 Task: In the Contact  EllaMartinez40@coach.com, Log Meeting with description: 'Participated in a strategic planning meeting to align sales strategies.'; Add date: '10 September, 2023', attach the document: Project_plan.docx. Logged in from softage.10@softage.net
Action: Mouse moved to (82, 63)
Screenshot: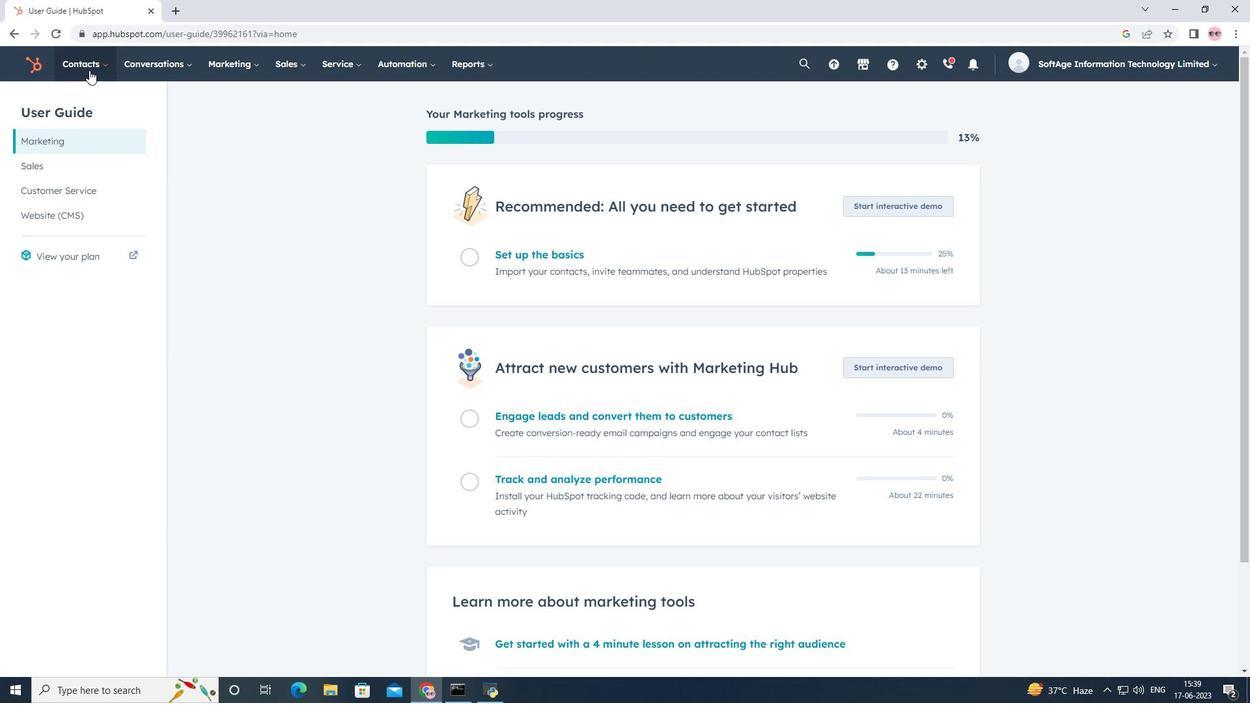
Action: Mouse pressed left at (82, 63)
Screenshot: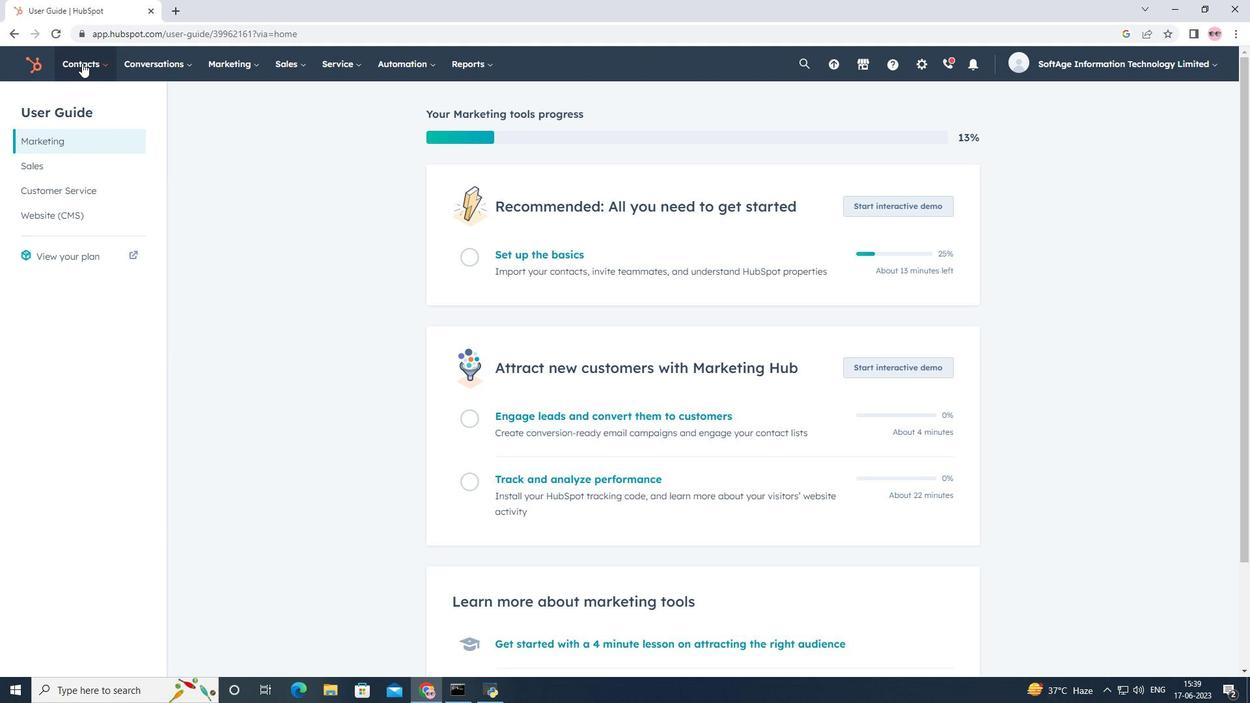 
Action: Mouse moved to (94, 97)
Screenshot: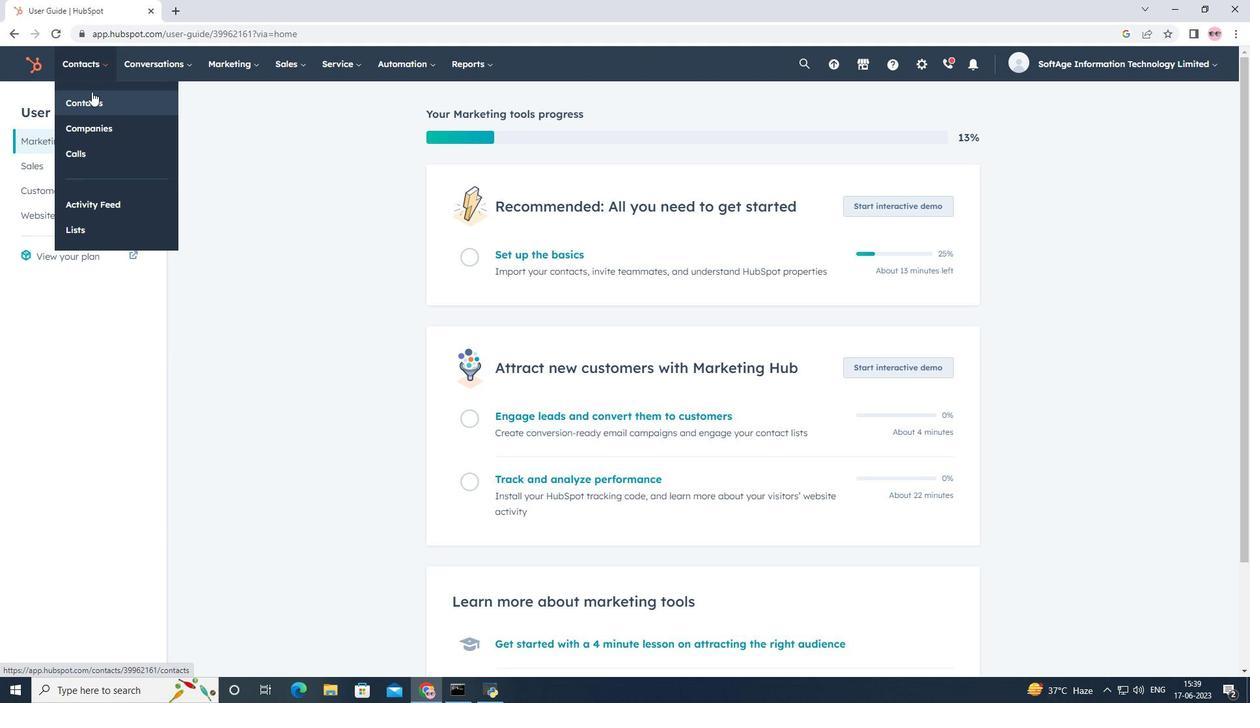 
Action: Mouse pressed left at (94, 97)
Screenshot: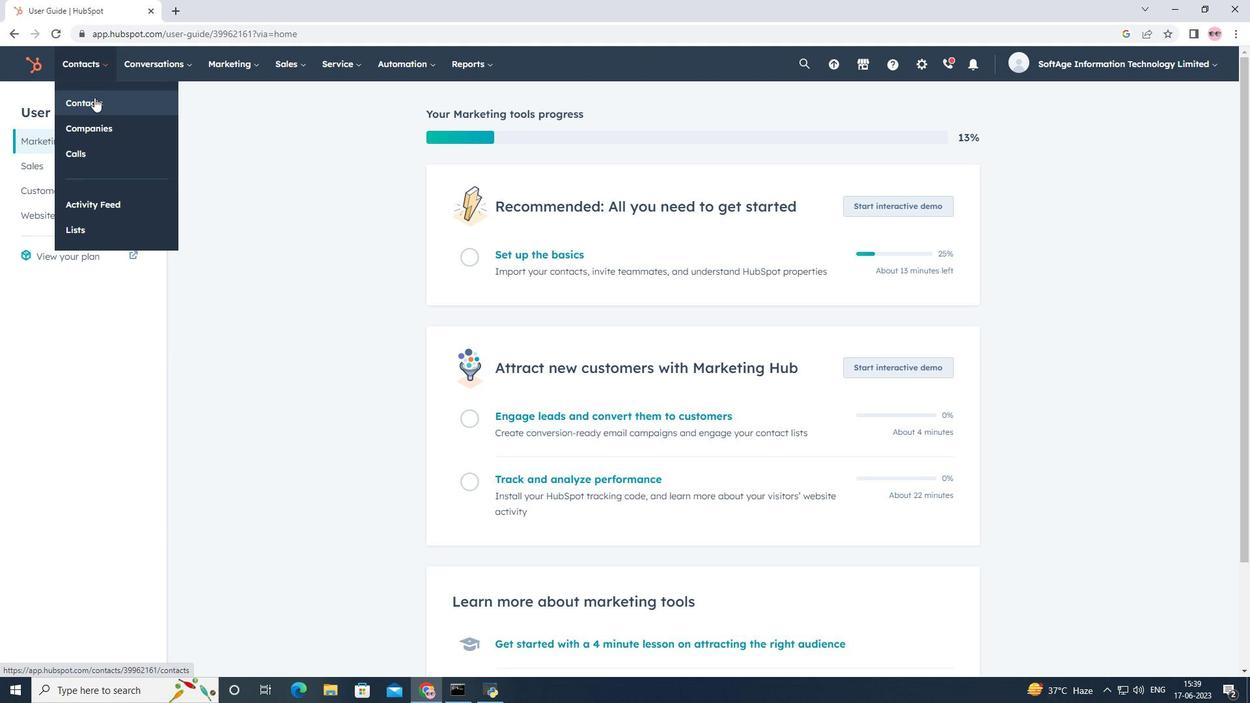 
Action: Mouse moved to (136, 209)
Screenshot: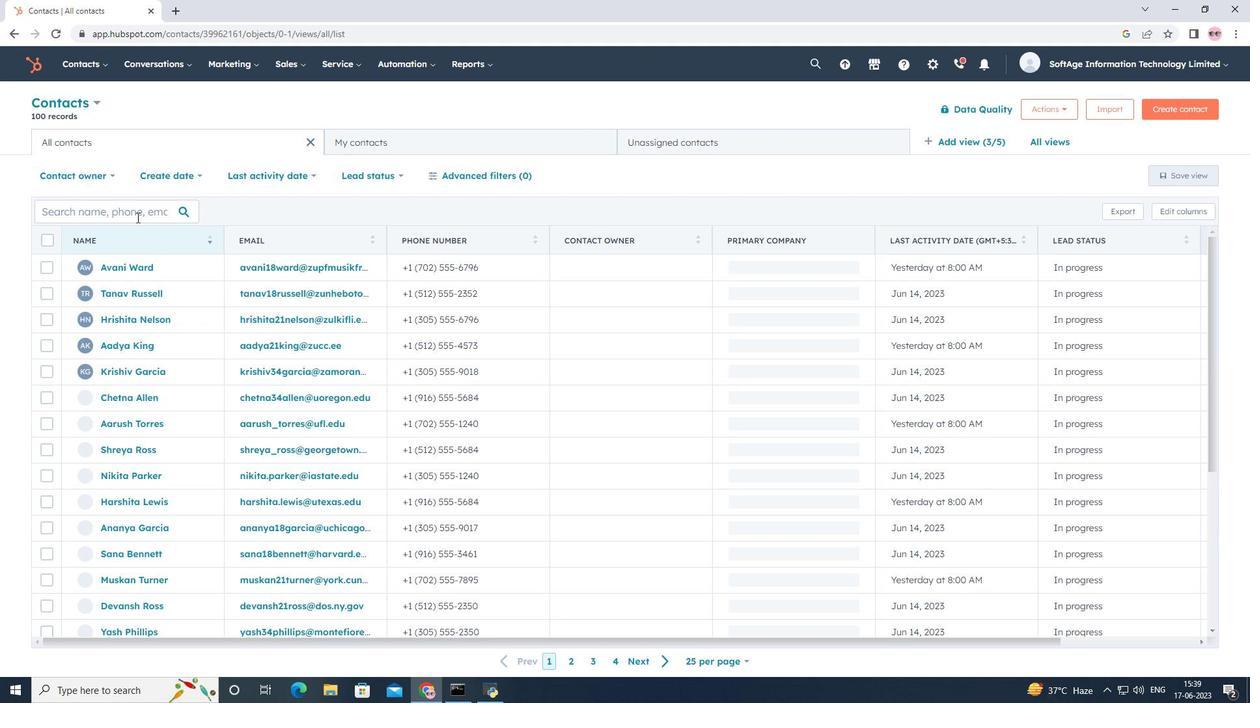 
Action: Mouse pressed left at (136, 209)
Screenshot: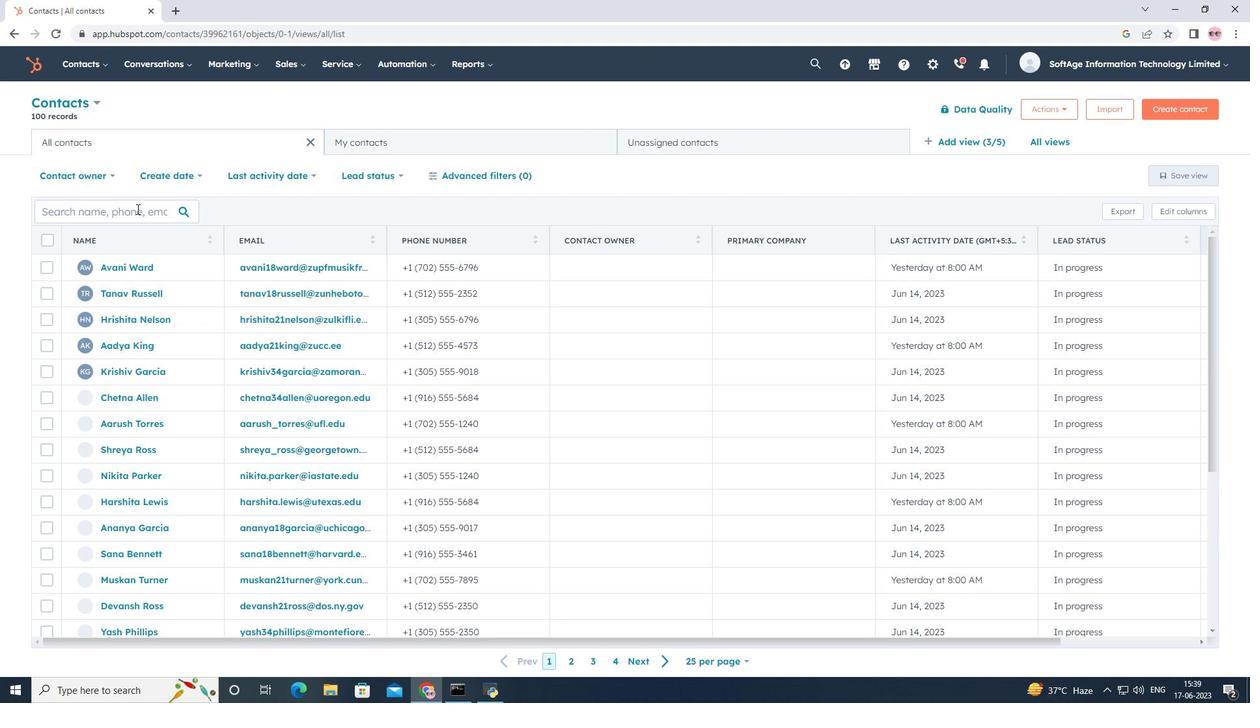 
Action: Key pressed <Key.shift>Ella<Key.shift>Martinez40<Key.shift>@coach.com
Screenshot: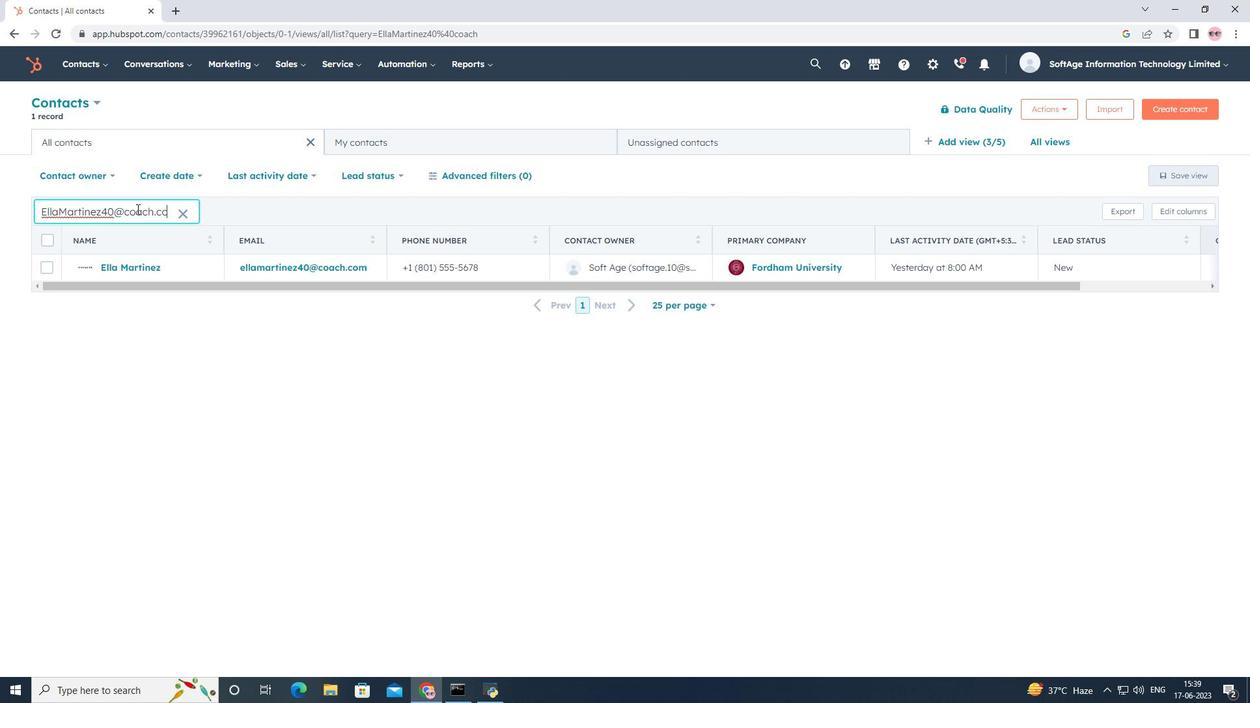 
Action: Mouse moved to (131, 264)
Screenshot: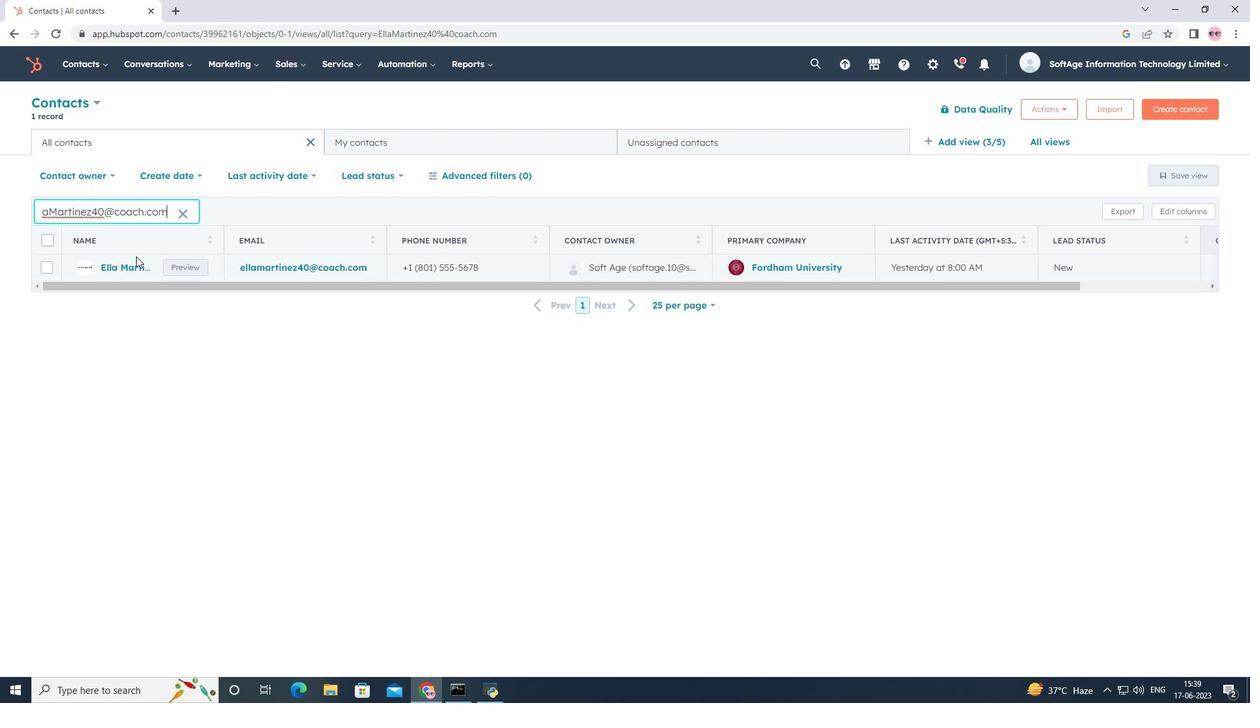 
Action: Mouse pressed left at (131, 264)
Screenshot: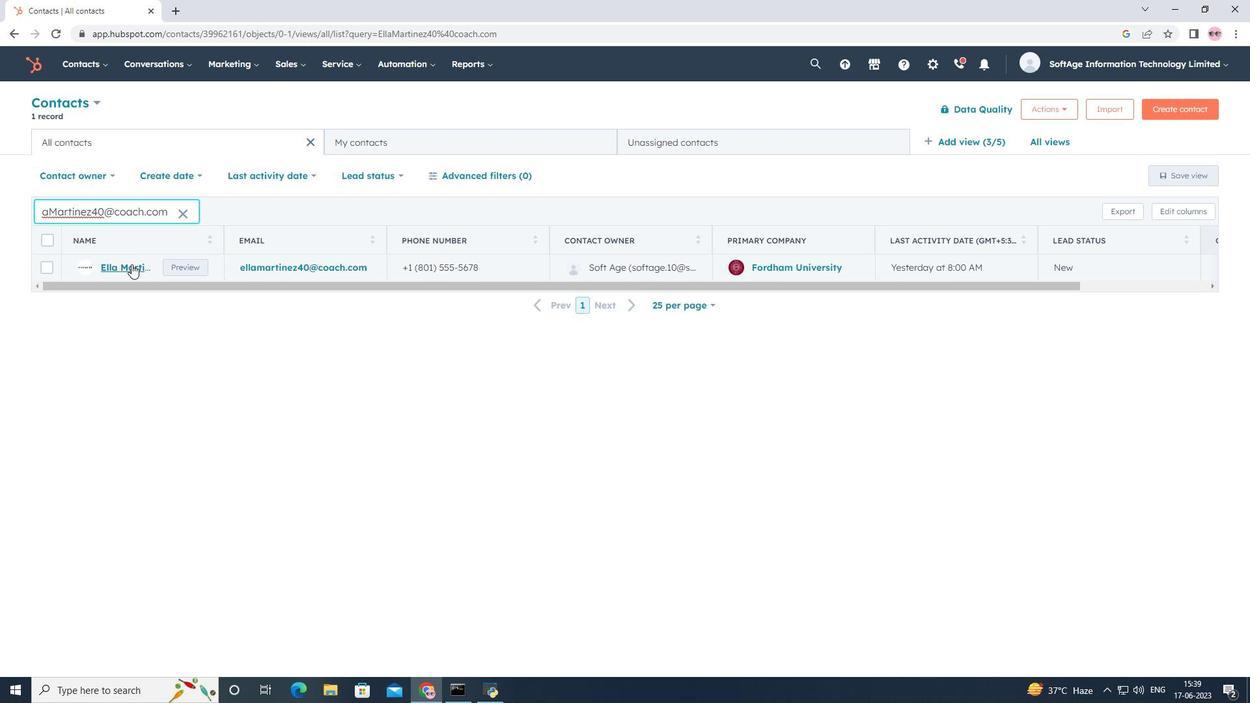 
Action: Mouse moved to (250, 213)
Screenshot: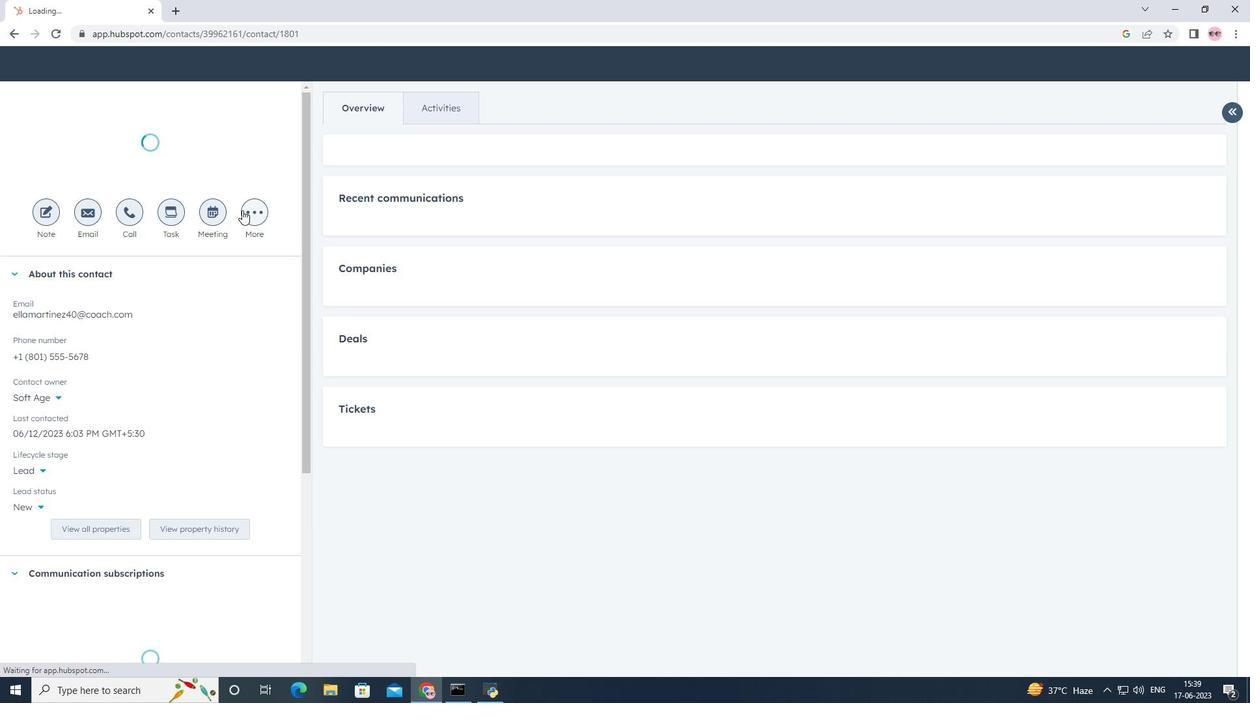 
Action: Mouse pressed left at (250, 213)
Screenshot: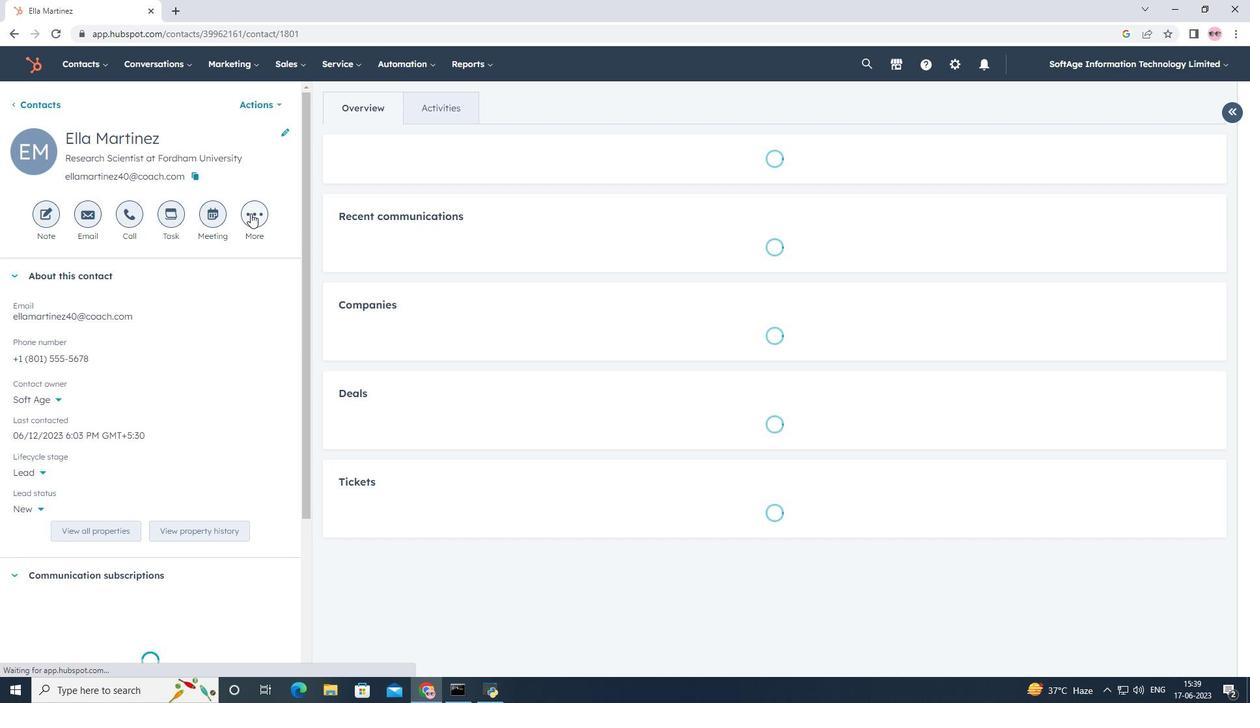 
Action: Mouse moved to (254, 353)
Screenshot: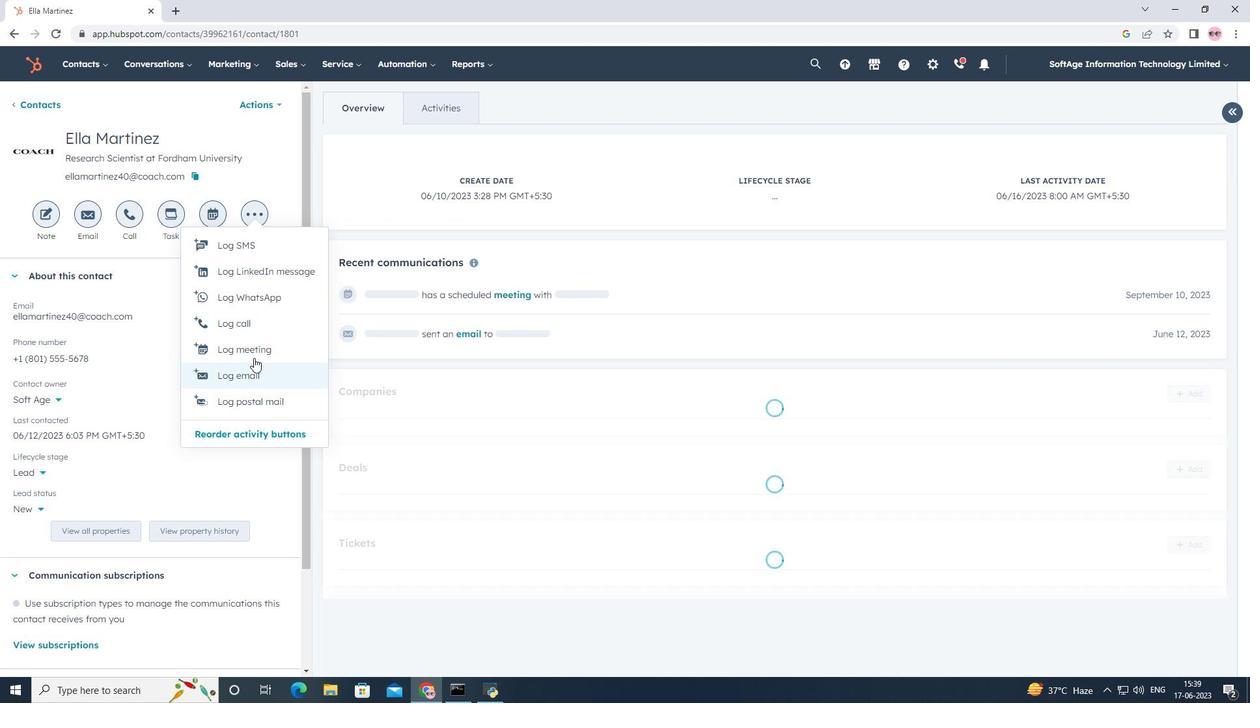 
Action: Mouse pressed left at (254, 353)
Screenshot: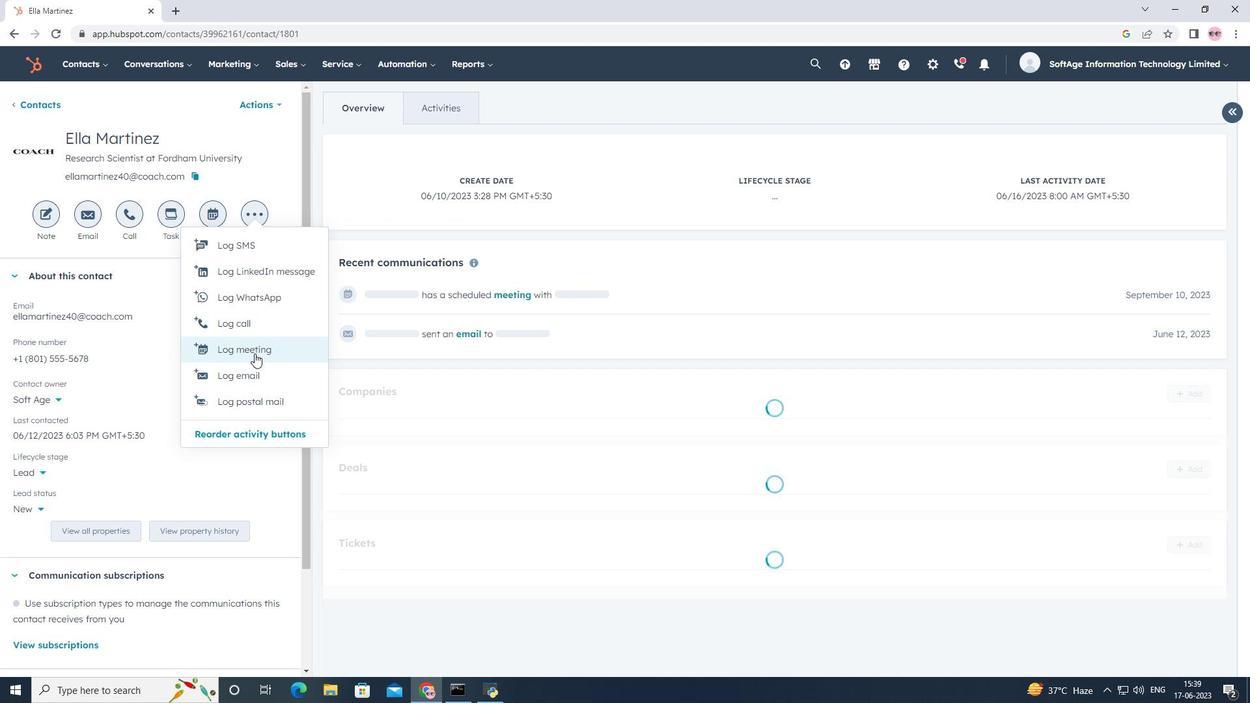 
Action: Mouse moved to (798, 537)
Screenshot: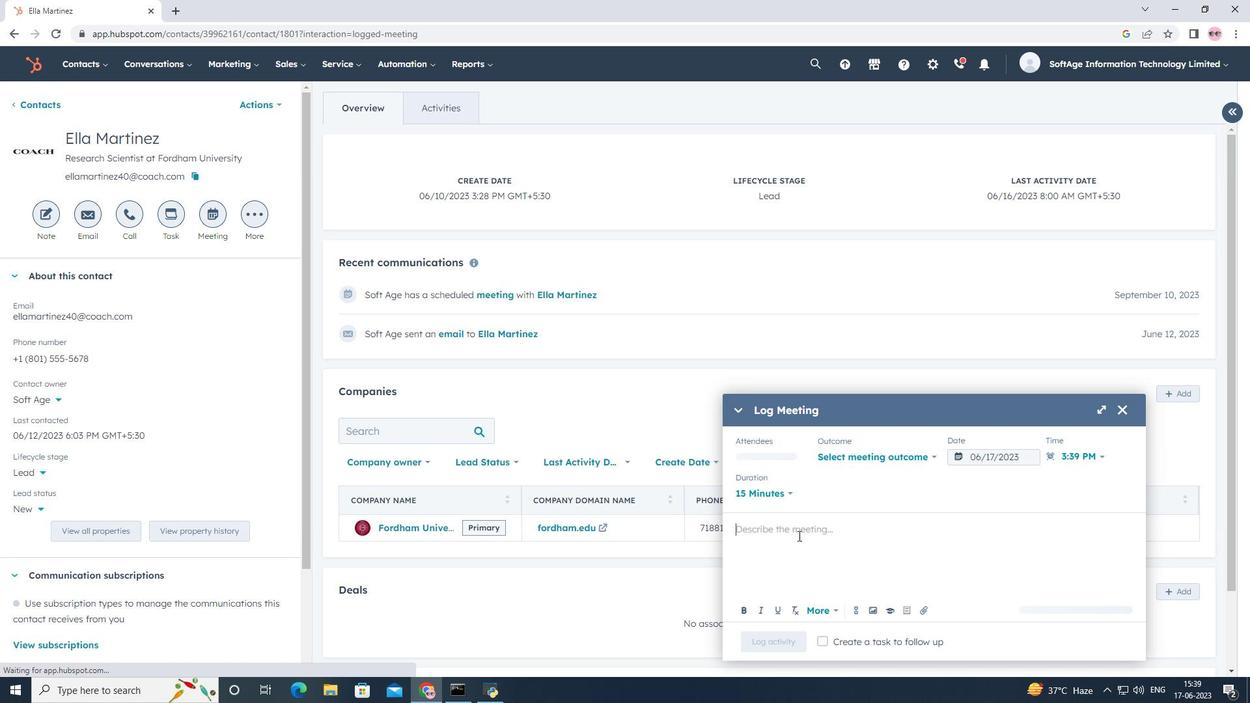 
Action: Mouse pressed left at (798, 537)
Screenshot: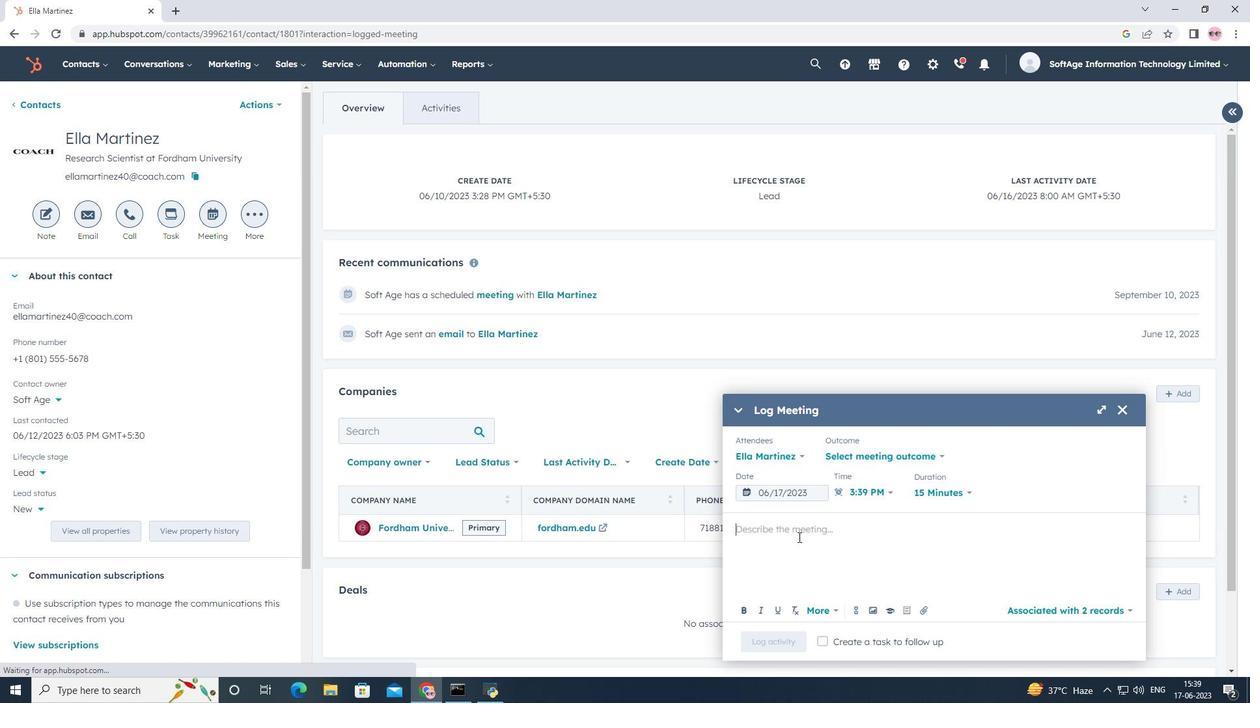 
Action: Key pressed <Key.shift>Participated<Key.space>in<Key.space>a<Key.space>strategic<Key.space>planning<Key.space>meeting<Key.space>to<Key.space>align<Key.space>sales<Key.space>strategies,<Key.backspace>.
Screenshot: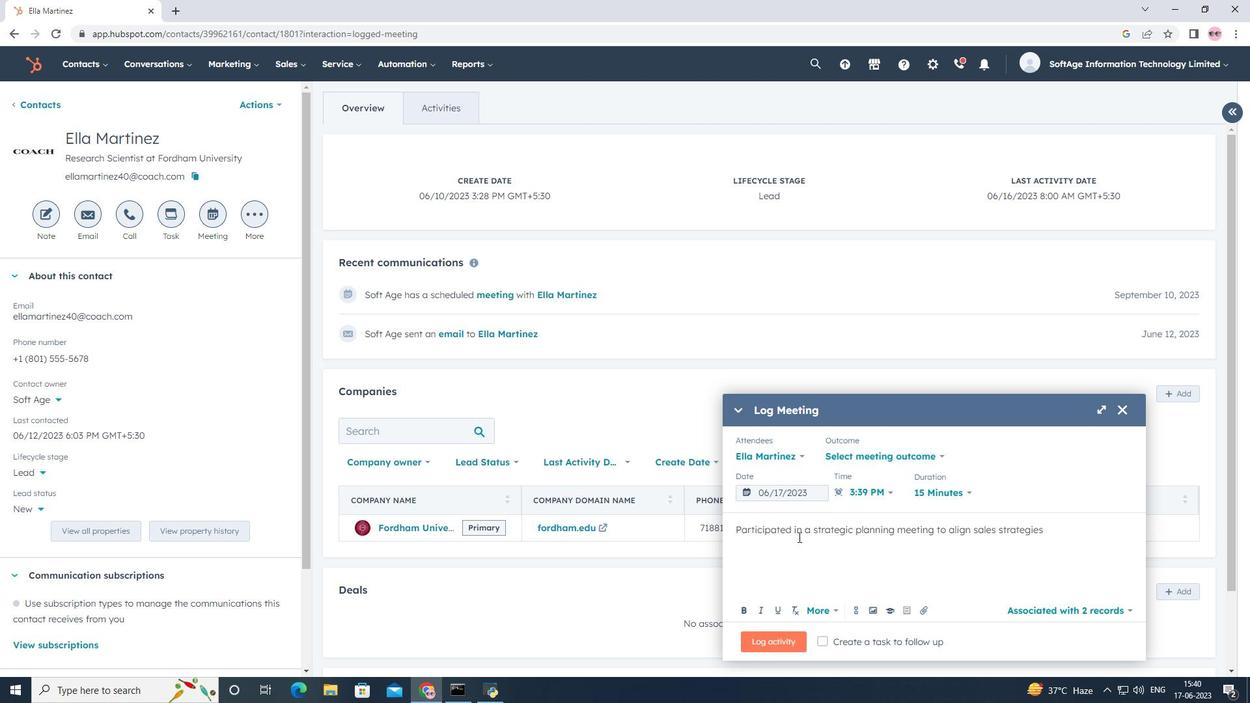 
Action: Mouse moved to (813, 492)
Screenshot: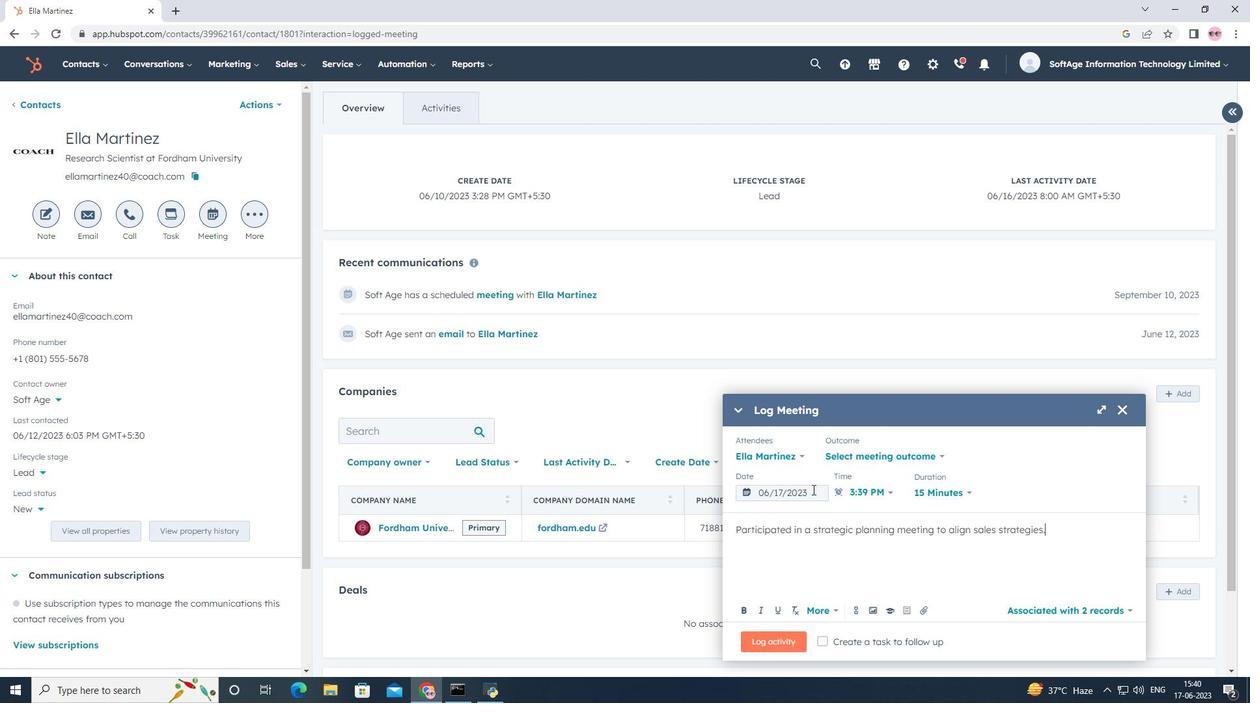 
Action: Mouse pressed left at (813, 492)
Screenshot: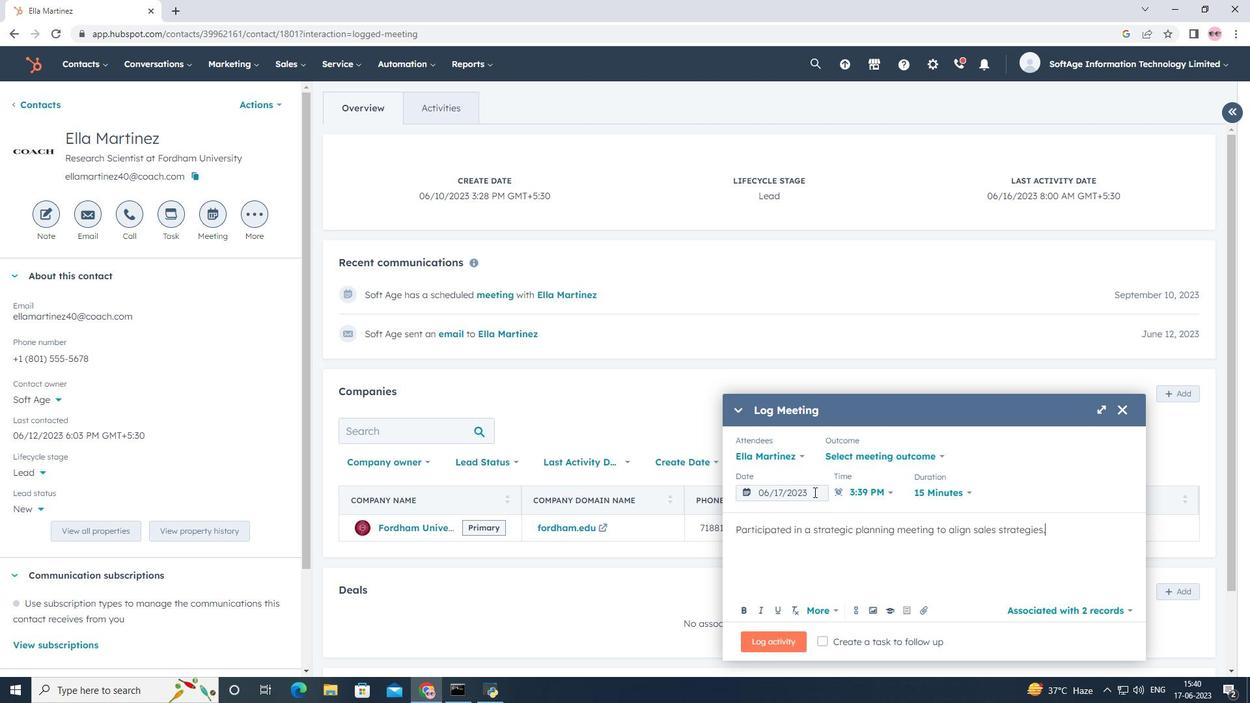 
Action: Mouse moved to (914, 284)
Screenshot: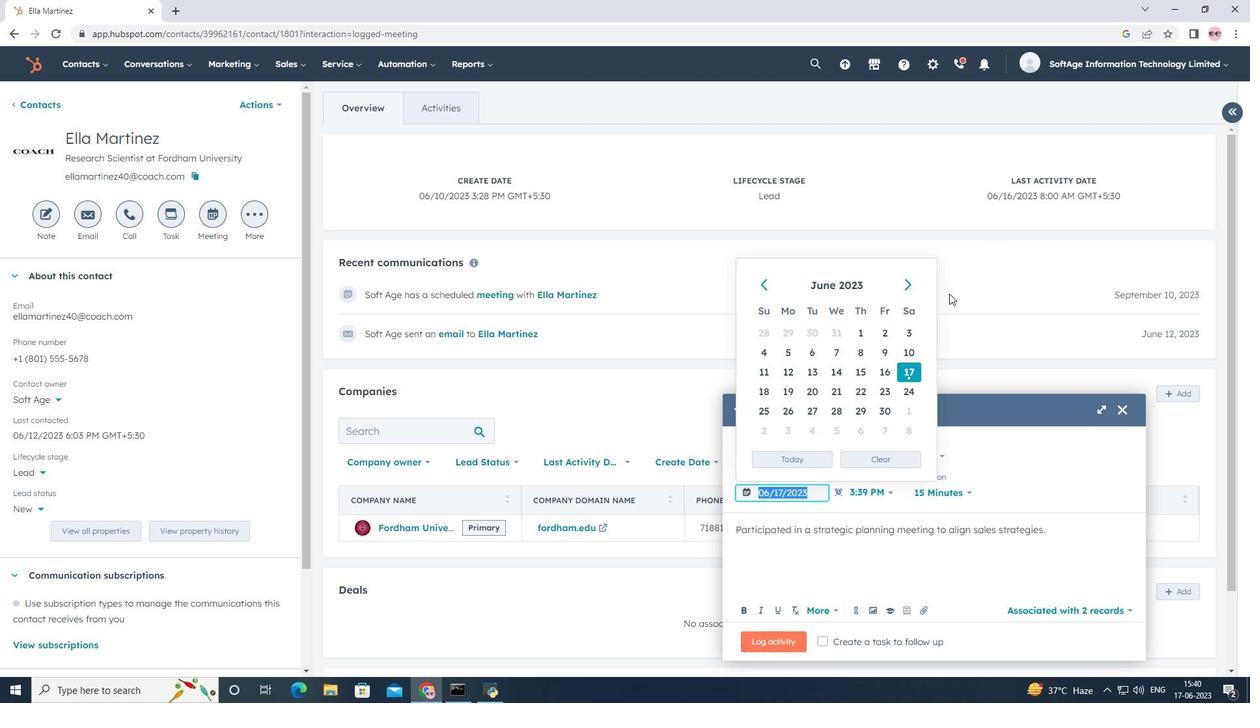 
Action: Mouse pressed left at (914, 284)
Screenshot: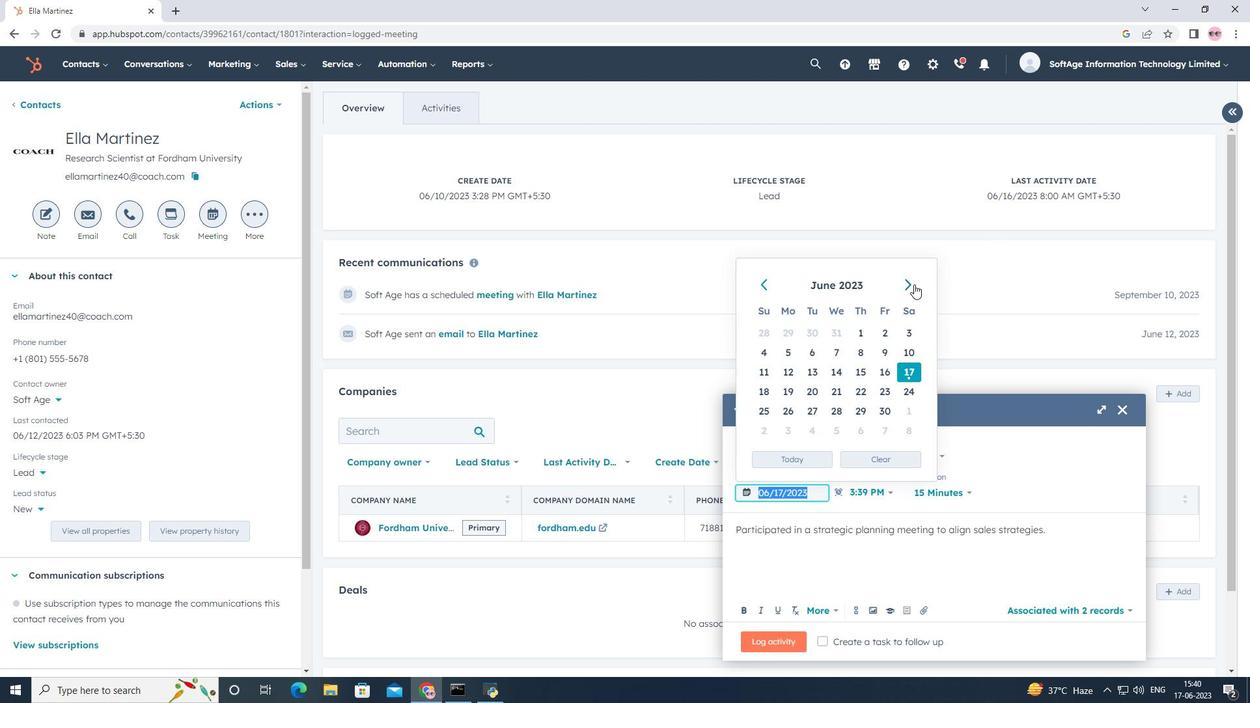 
Action: Mouse pressed left at (914, 284)
Screenshot: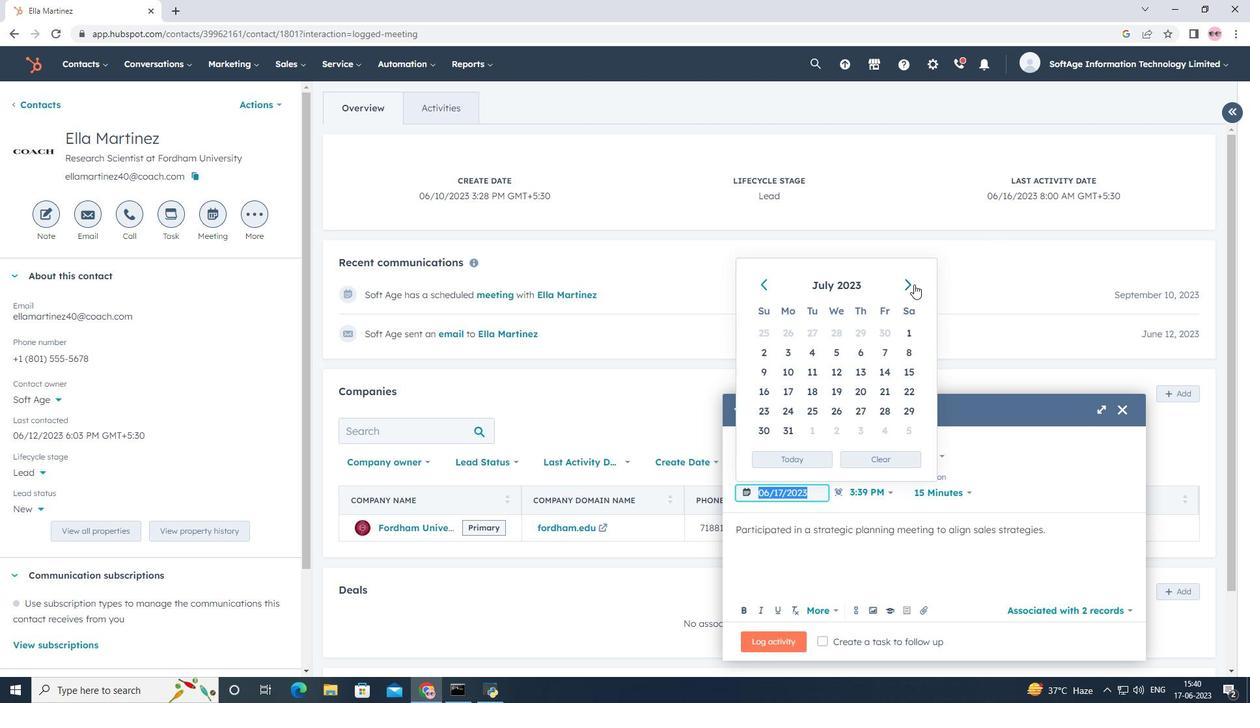 
Action: Mouse moved to (910, 291)
Screenshot: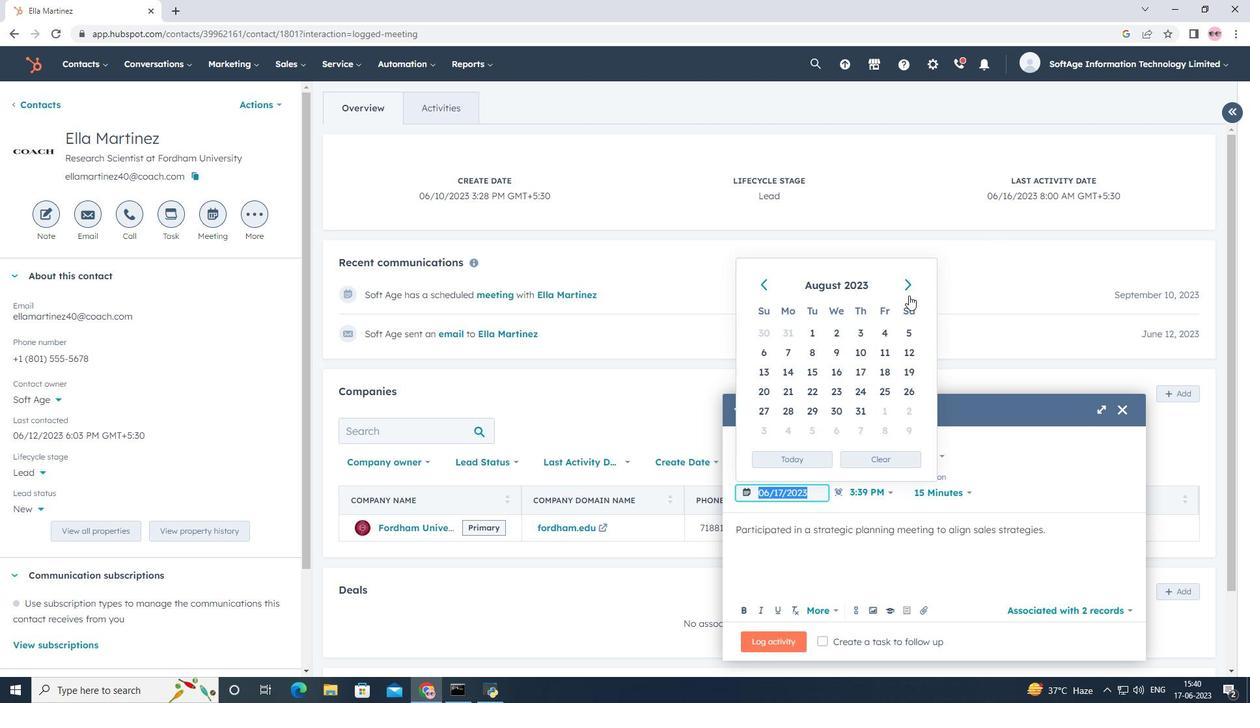 
Action: Mouse pressed left at (910, 291)
Screenshot: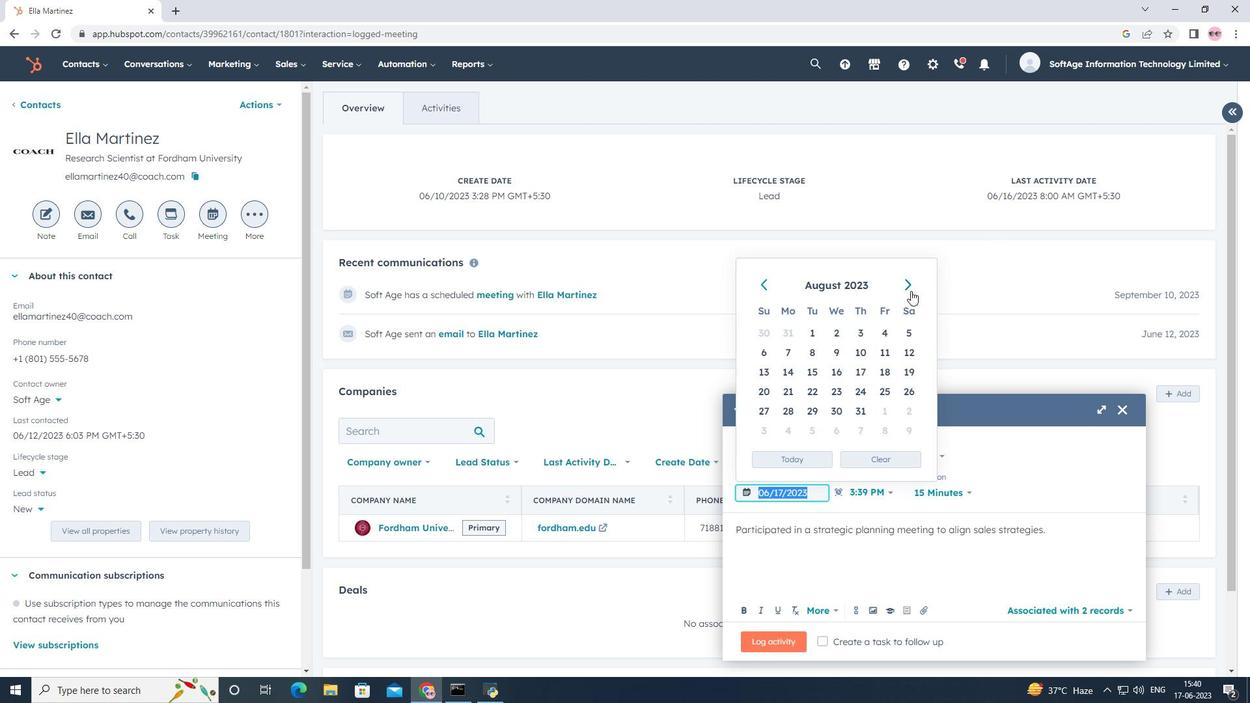 
Action: Mouse moved to (765, 375)
Screenshot: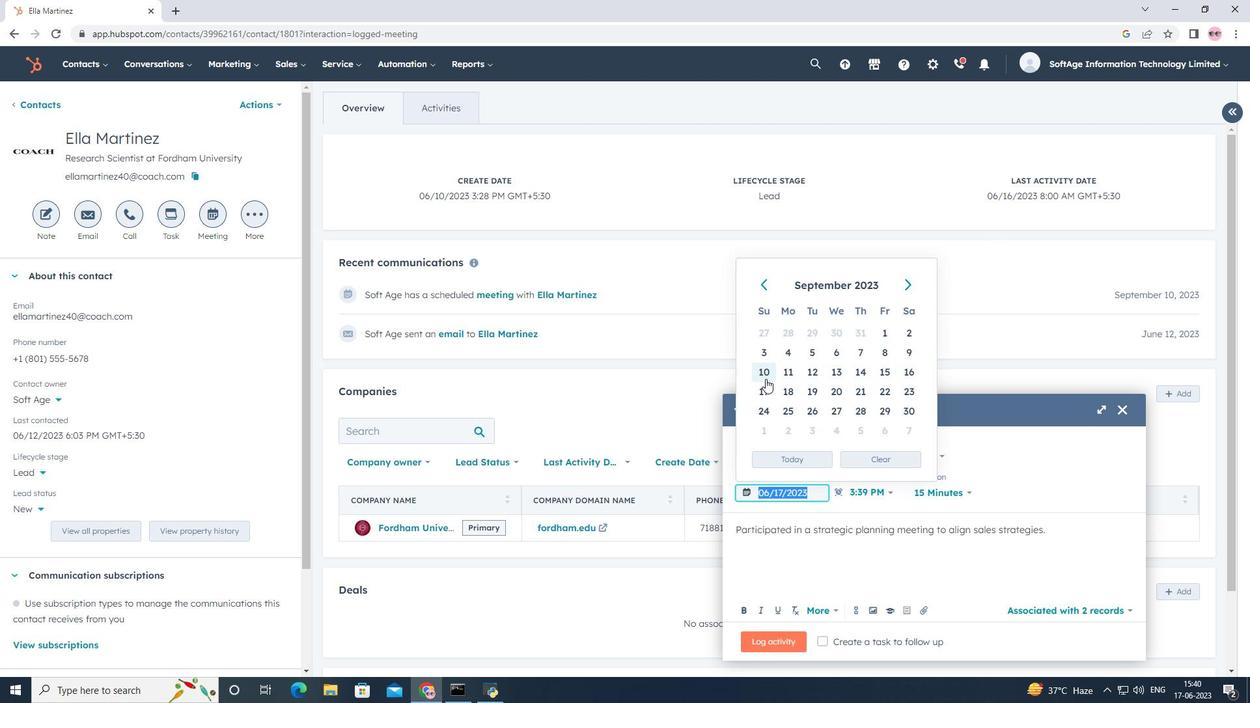 
Action: Mouse pressed left at (765, 375)
Screenshot: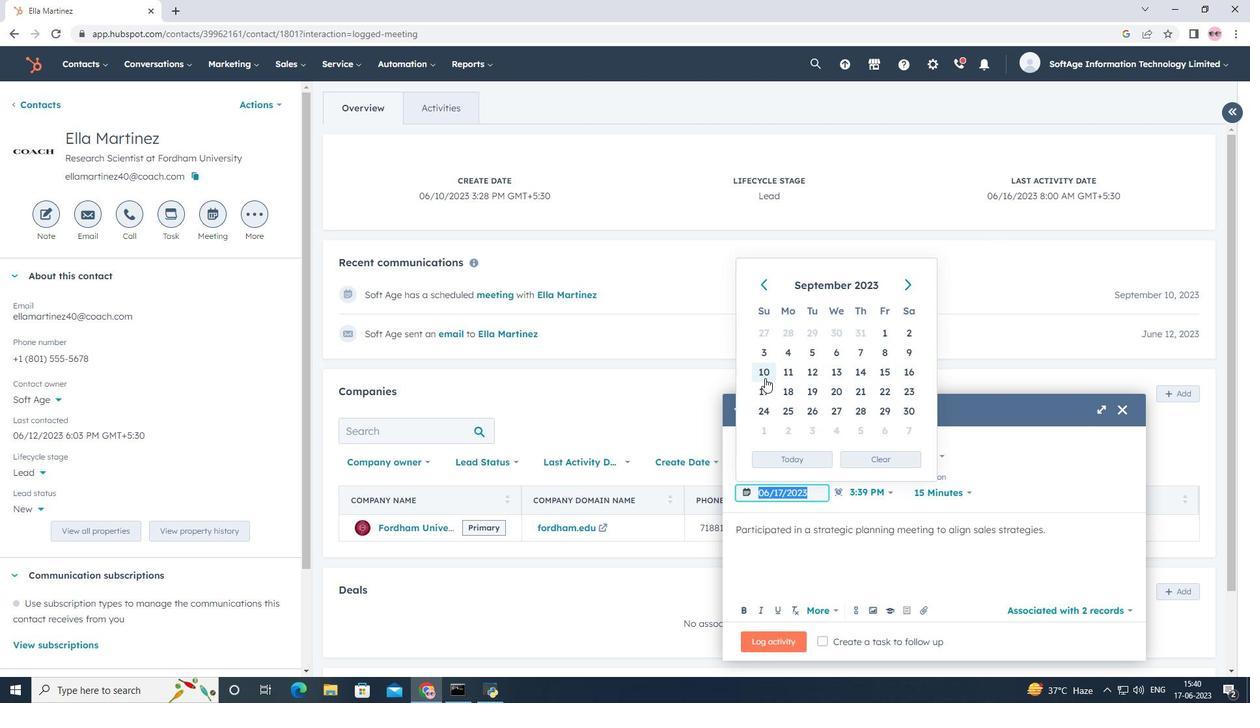 
Action: Mouse moved to (918, 611)
Screenshot: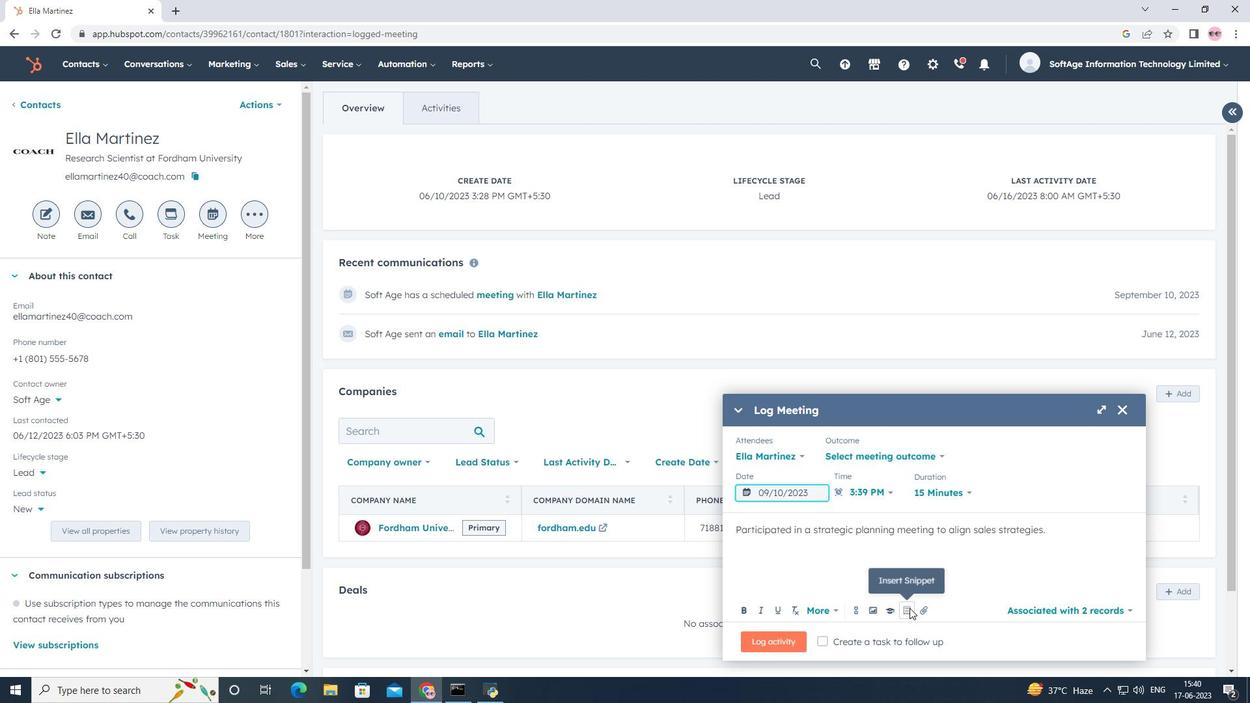 
Action: Mouse pressed left at (918, 611)
Screenshot: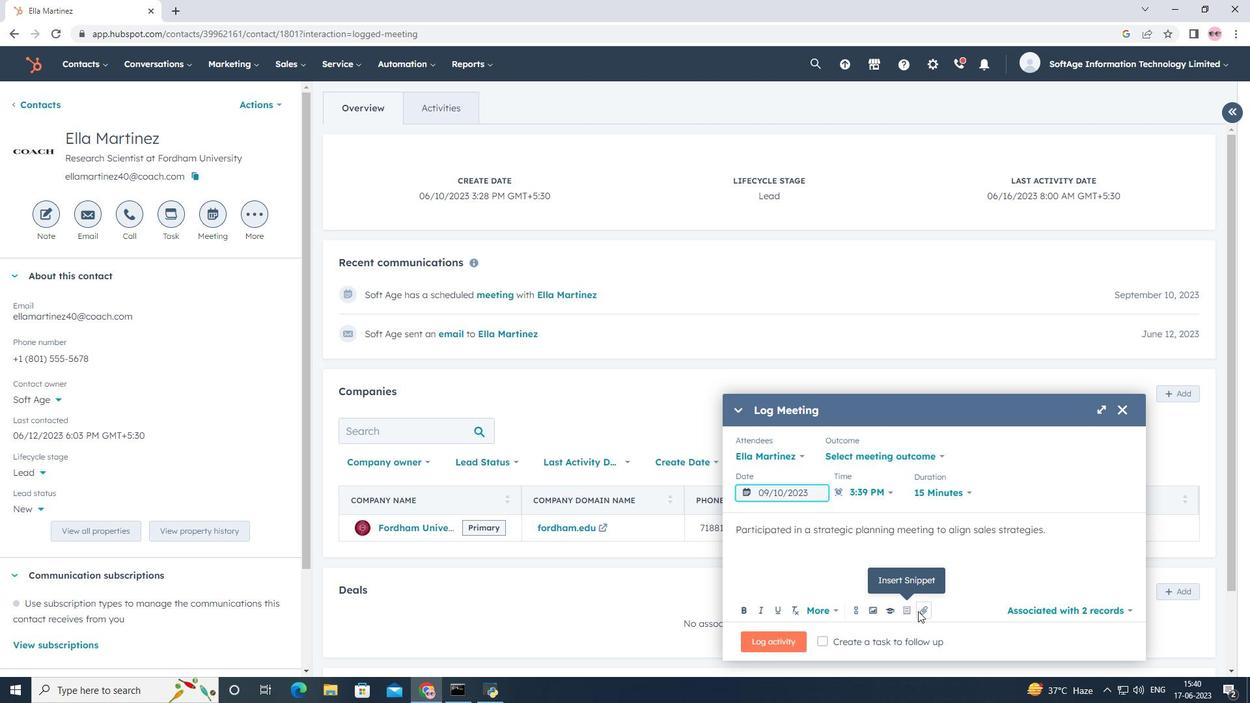 
Action: Mouse moved to (927, 571)
Screenshot: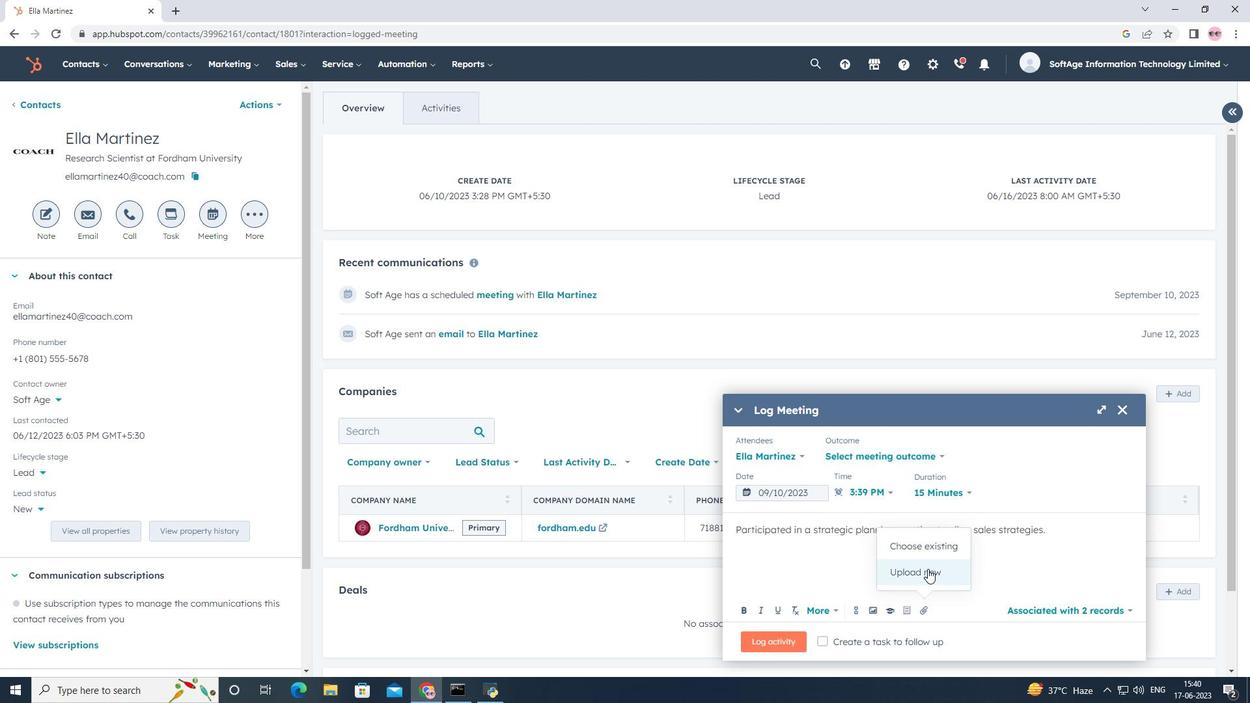 
Action: Mouse pressed left at (927, 571)
Screenshot: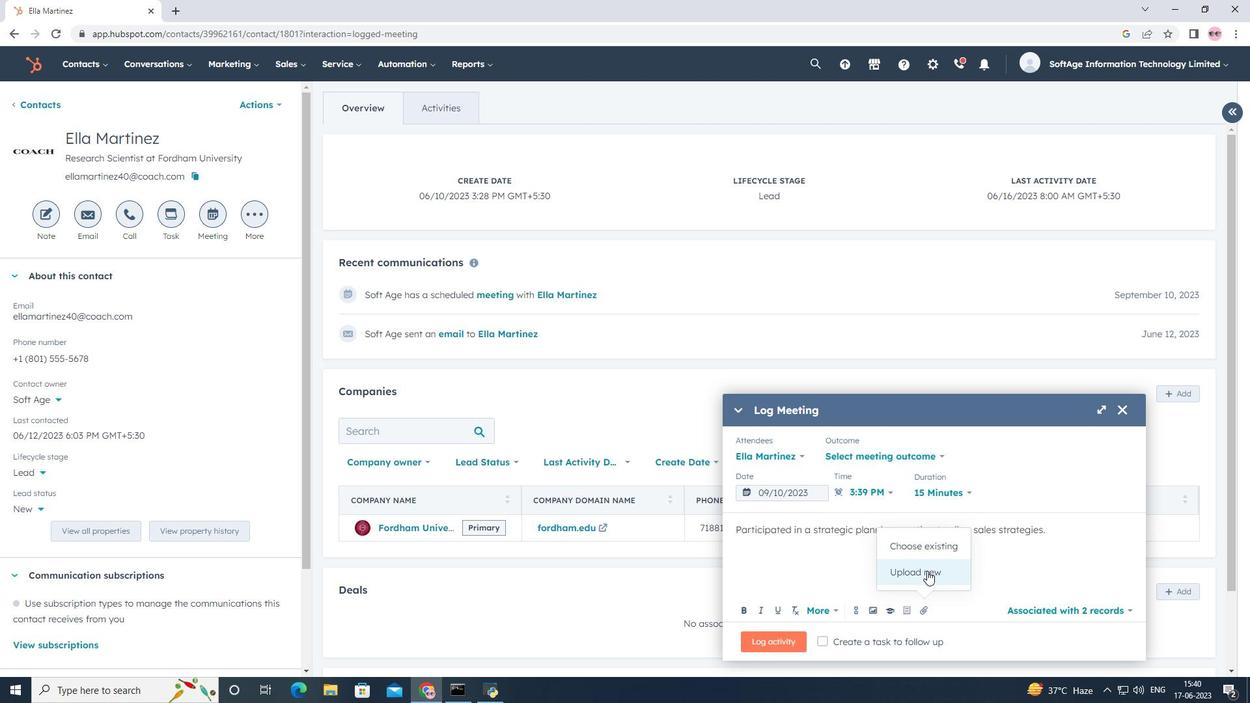
Action: Mouse moved to (208, 91)
Screenshot: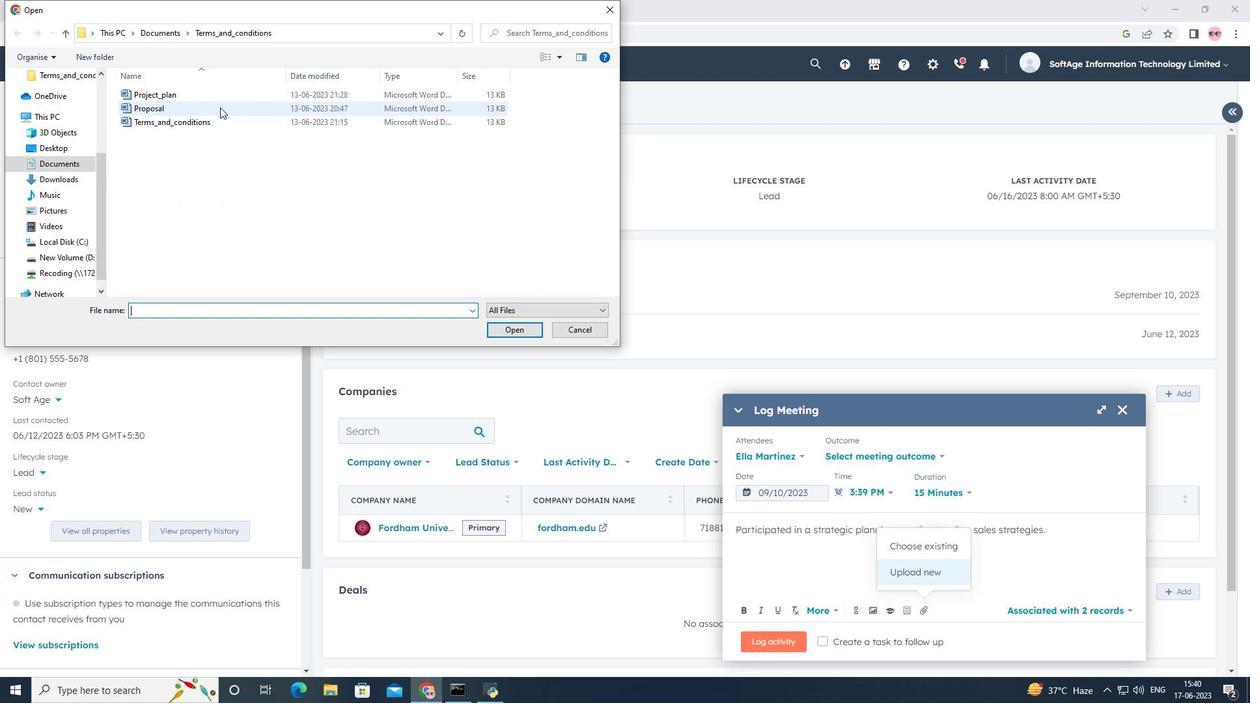 
Action: Mouse pressed left at (208, 91)
Screenshot: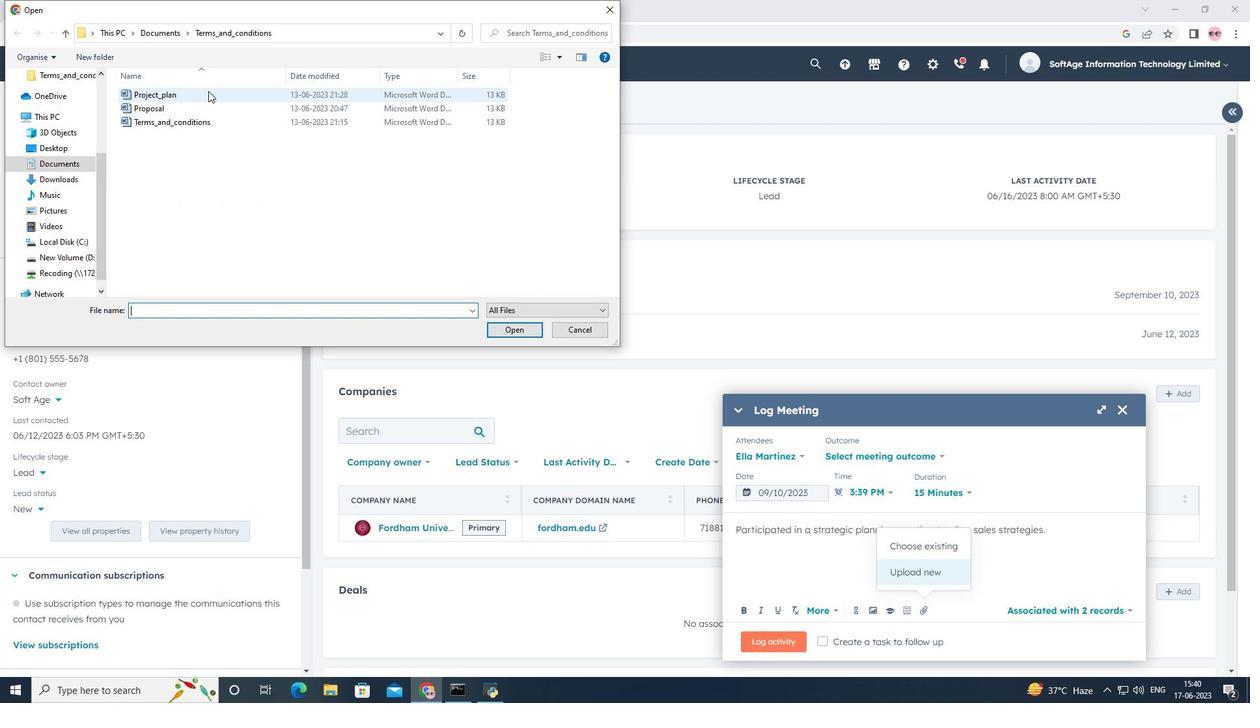 
Action: Mouse moved to (509, 326)
Screenshot: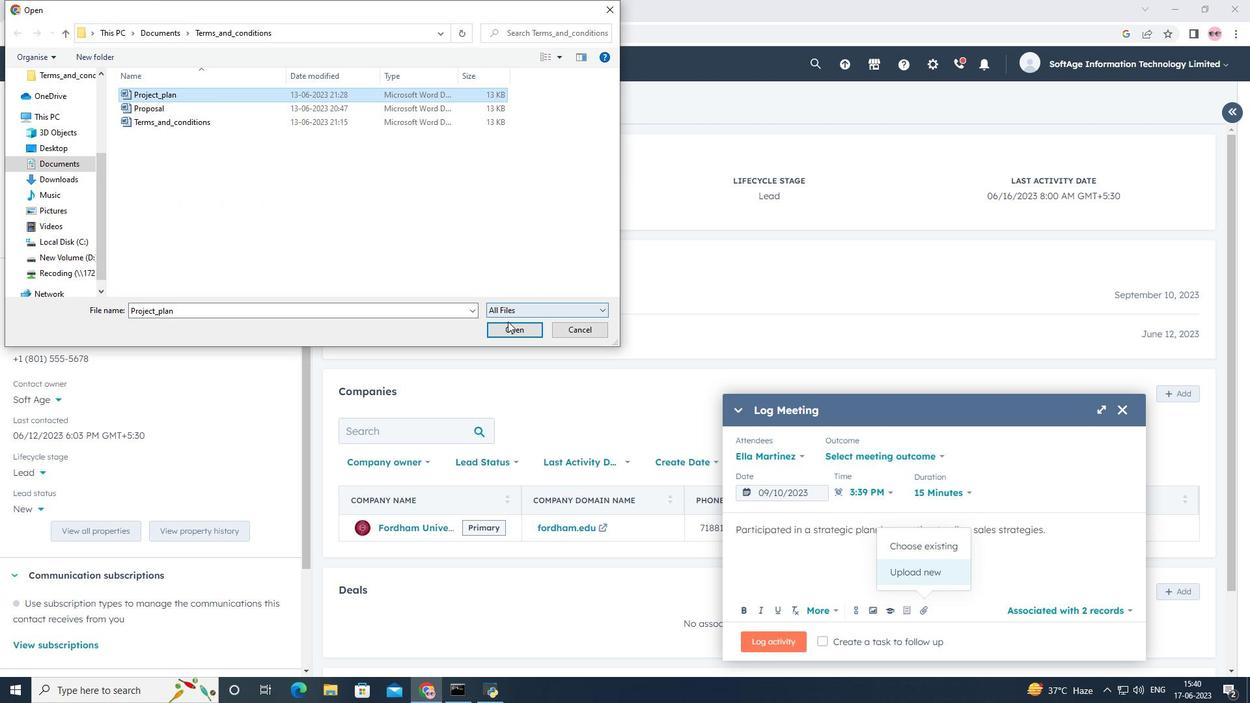 
Action: Mouse pressed left at (509, 326)
Screenshot: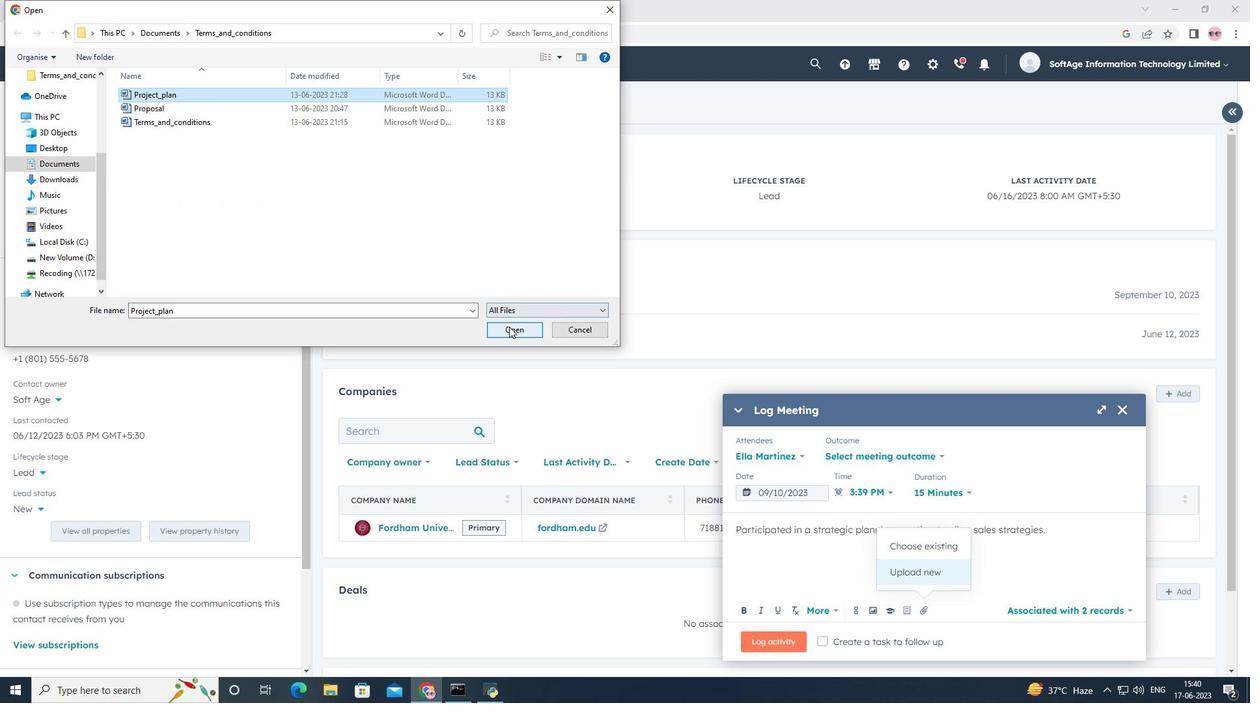 
Action: Mouse moved to (787, 640)
Screenshot: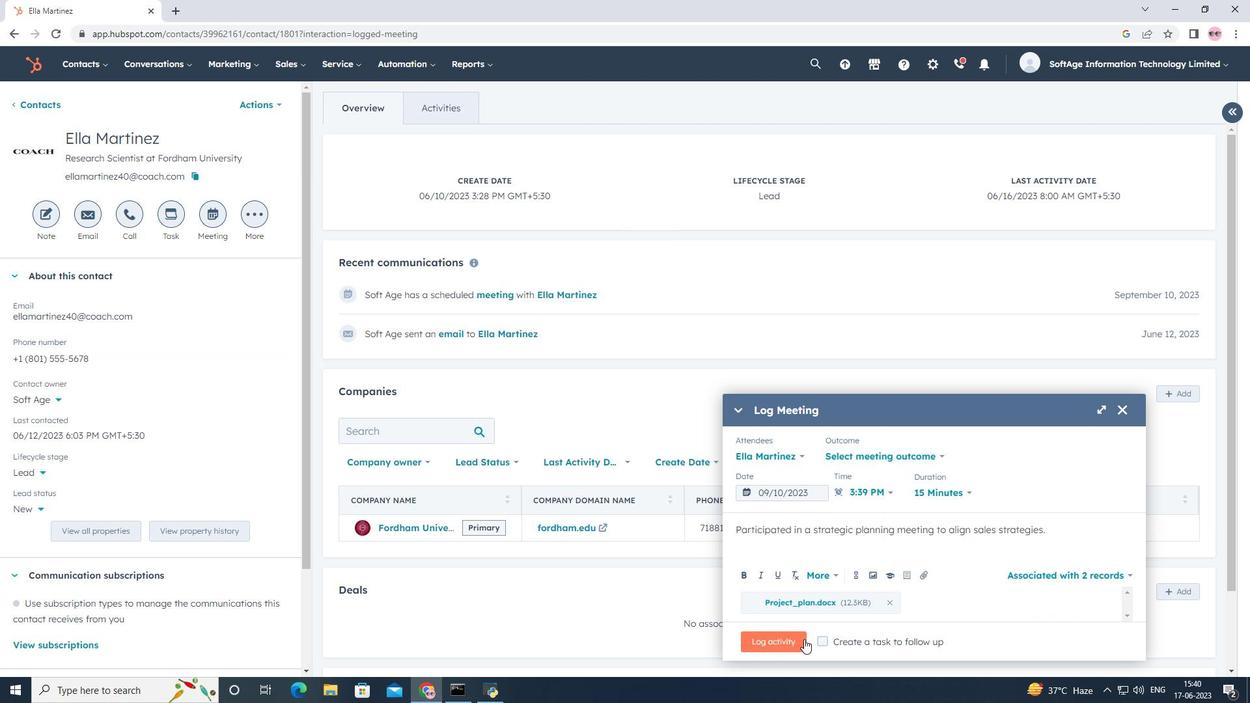 
Action: Mouse pressed left at (787, 640)
Screenshot: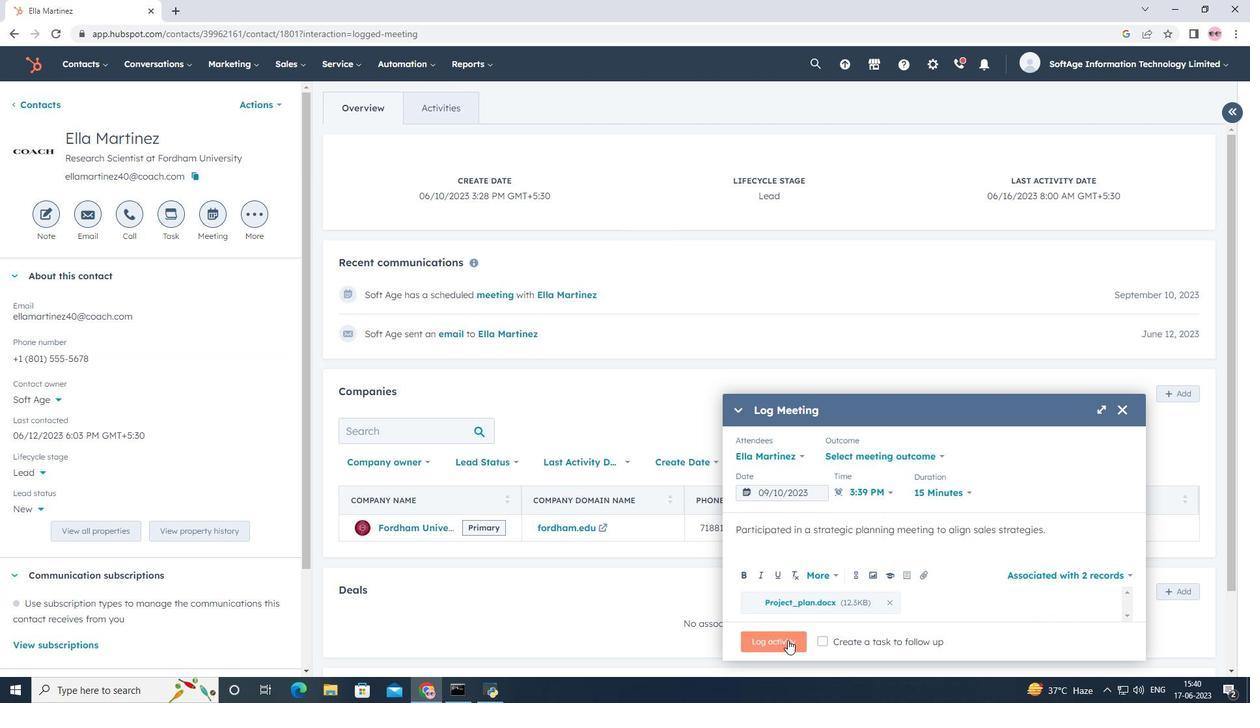 
Action: Mouse moved to (768, 597)
Screenshot: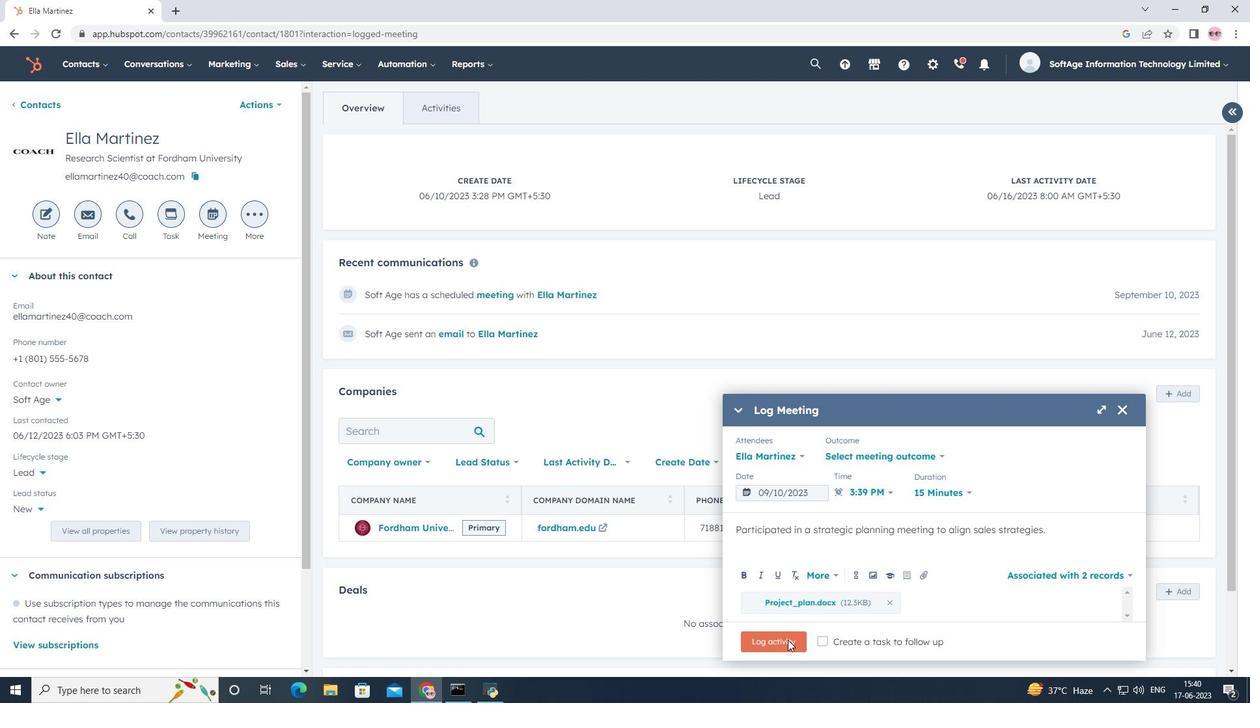 
